 Task: Set the image format for the scene video filter to PNG.
Action: Mouse moved to (87, 12)
Screenshot: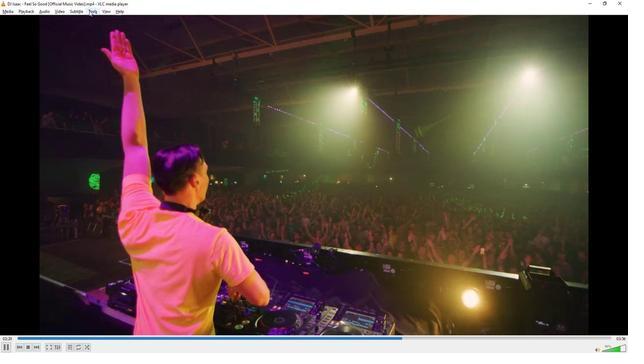 
Action: Mouse pressed left at (87, 12)
Screenshot: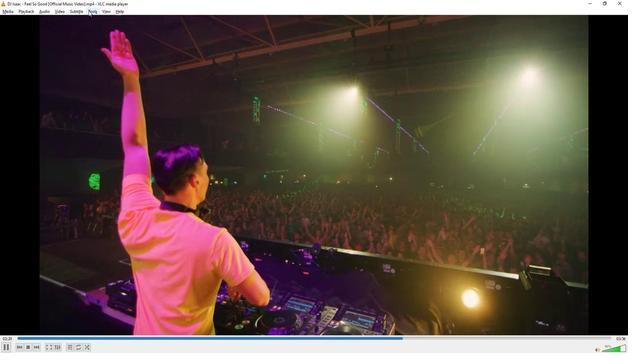
Action: Mouse moved to (102, 88)
Screenshot: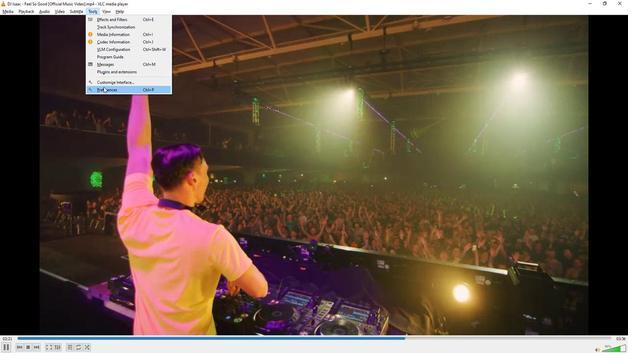 
Action: Mouse pressed left at (102, 88)
Screenshot: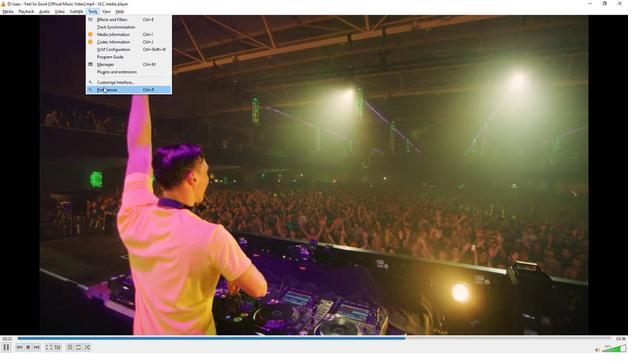 
Action: Mouse moved to (139, 276)
Screenshot: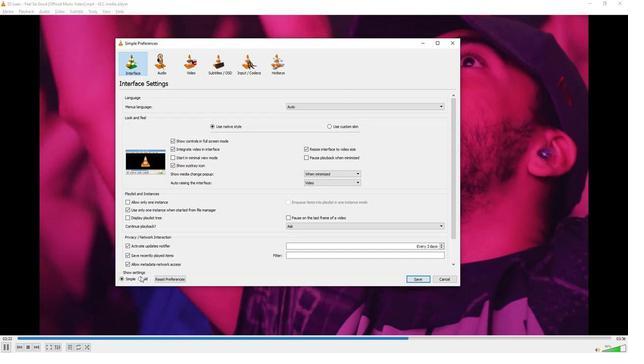 
Action: Mouse pressed left at (139, 276)
Screenshot: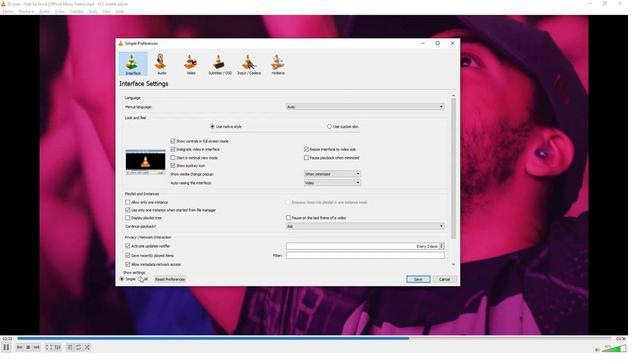 
Action: Mouse moved to (139, 201)
Screenshot: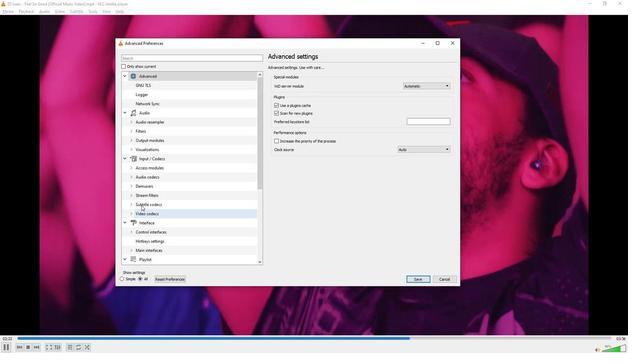 
Action: Mouse scrolled (139, 201) with delta (0, 0)
Screenshot: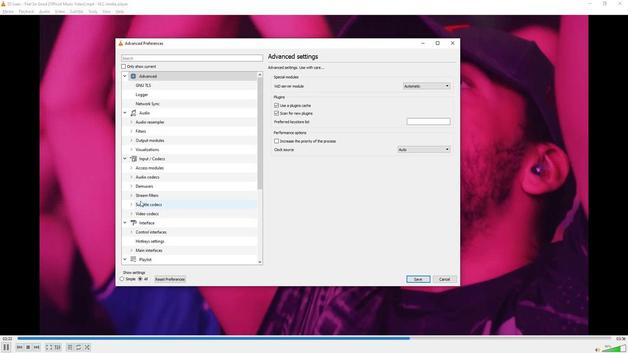 
Action: Mouse scrolled (139, 201) with delta (0, 0)
Screenshot: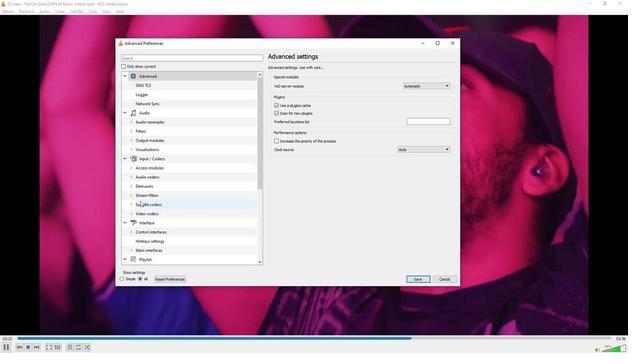 
Action: Mouse scrolled (139, 201) with delta (0, 0)
Screenshot: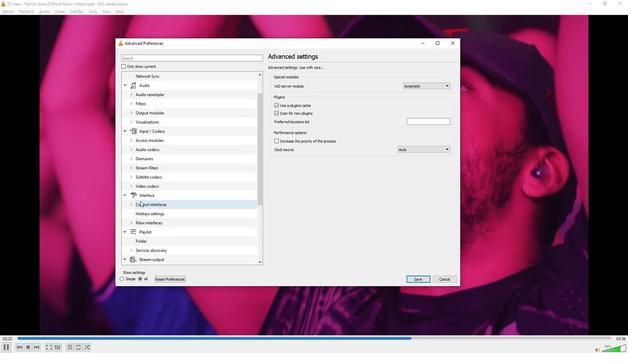 
Action: Mouse scrolled (139, 201) with delta (0, 0)
Screenshot: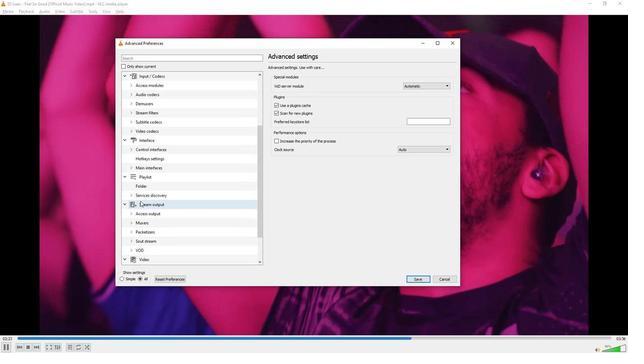 
Action: Mouse scrolled (139, 201) with delta (0, 0)
Screenshot: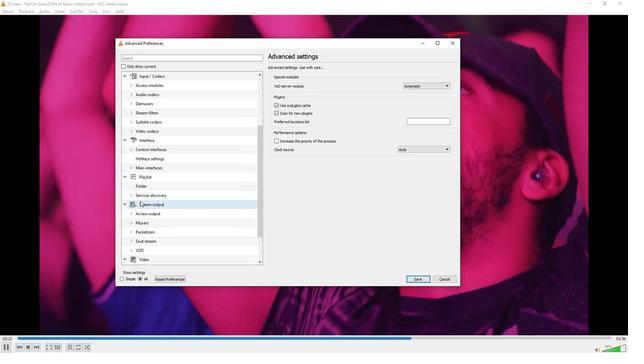 
Action: Mouse scrolled (139, 201) with delta (0, 0)
Screenshot: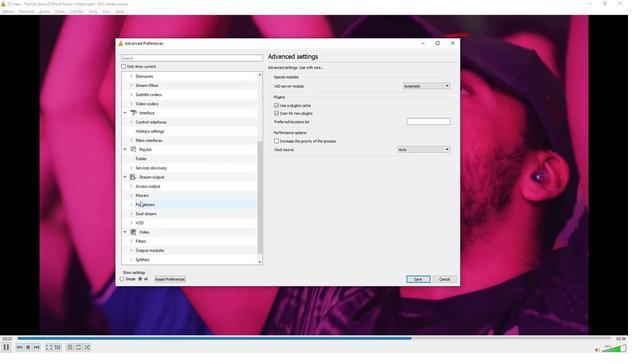 
Action: Mouse scrolled (139, 201) with delta (0, 0)
Screenshot: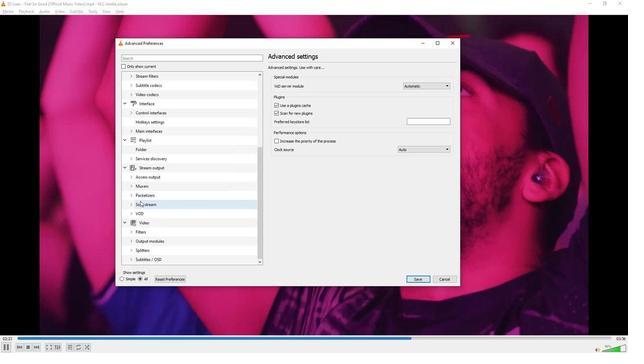 
Action: Mouse scrolled (139, 201) with delta (0, 0)
Screenshot: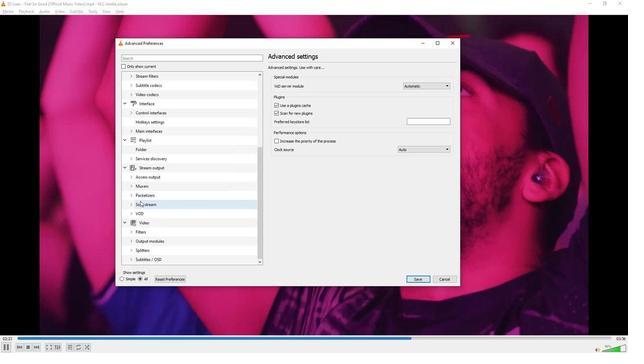 
Action: Mouse scrolled (139, 201) with delta (0, 0)
Screenshot: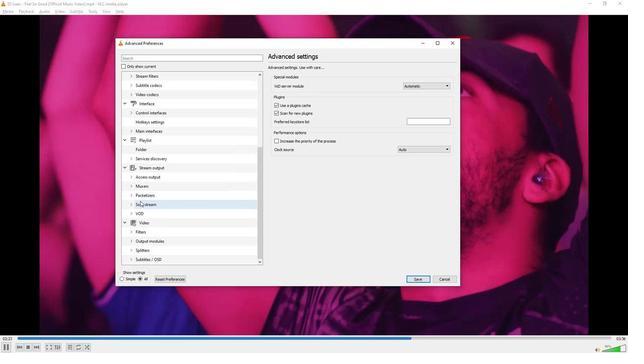 
Action: Mouse moved to (129, 232)
Screenshot: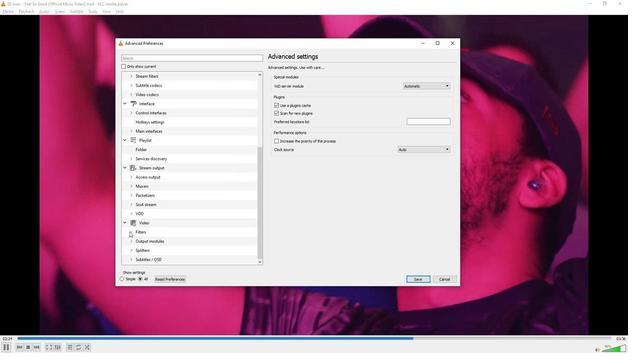 
Action: Mouse pressed left at (129, 232)
Screenshot: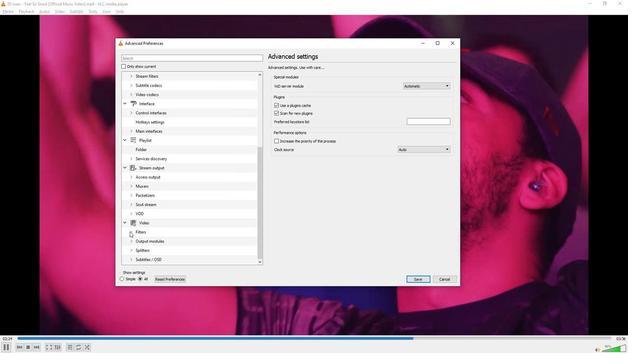 
Action: Mouse moved to (150, 200)
Screenshot: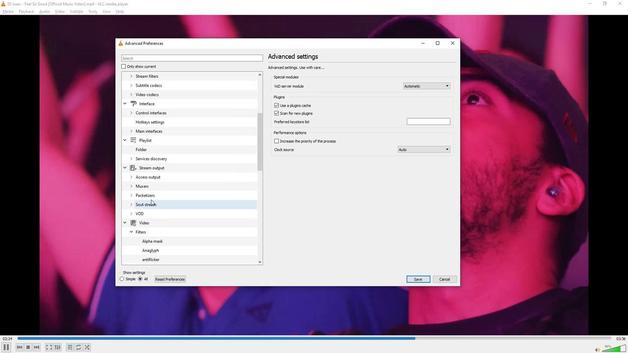 
Action: Mouse scrolled (150, 200) with delta (0, 0)
Screenshot: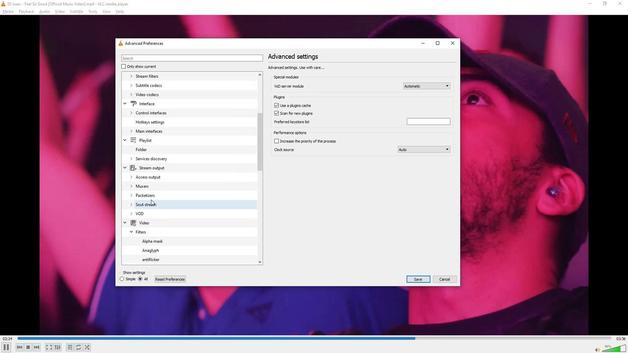 
Action: Mouse moved to (151, 200)
Screenshot: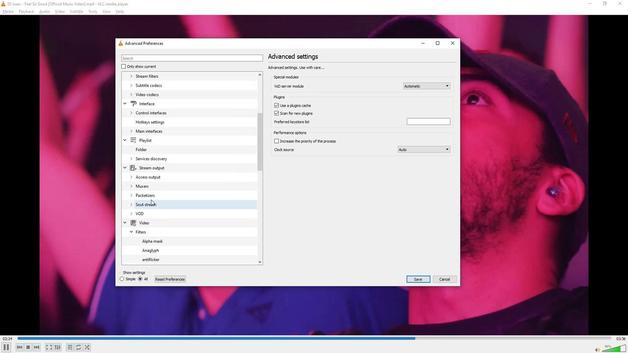 
Action: Mouse scrolled (151, 199) with delta (0, 0)
Screenshot: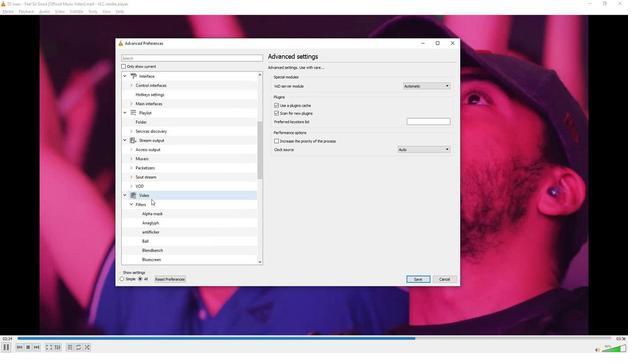 
Action: Mouse scrolled (151, 199) with delta (0, 0)
Screenshot: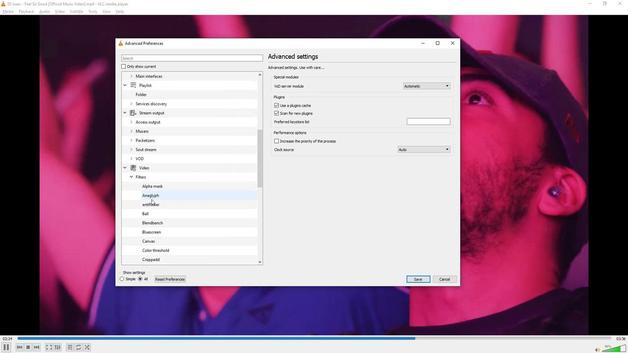 
Action: Mouse scrolled (151, 199) with delta (0, 0)
Screenshot: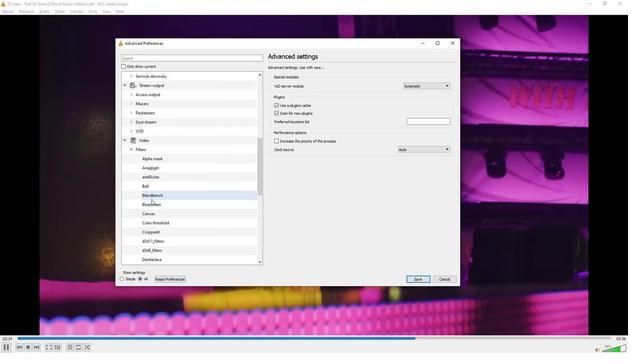 
Action: Mouse scrolled (151, 199) with delta (0, 0)
Screenshot: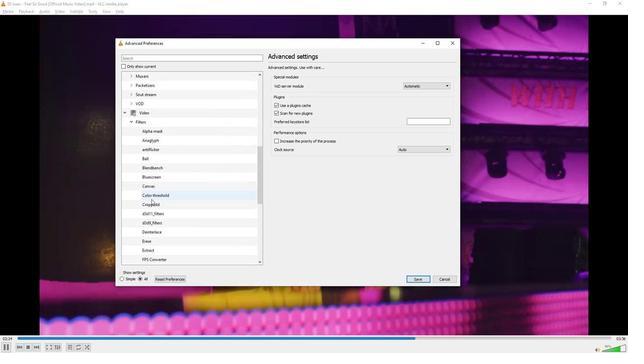 
Action: Mouse scrolled (151, 199) with delta (0, 0)
Screenshot: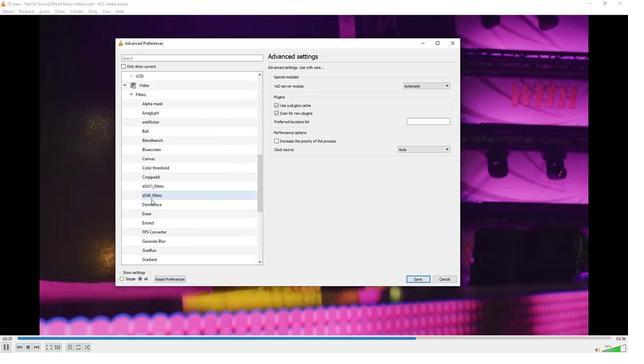 
Action: Mouse scrolled (151, 199) with delta (0, 0)
Screenshot: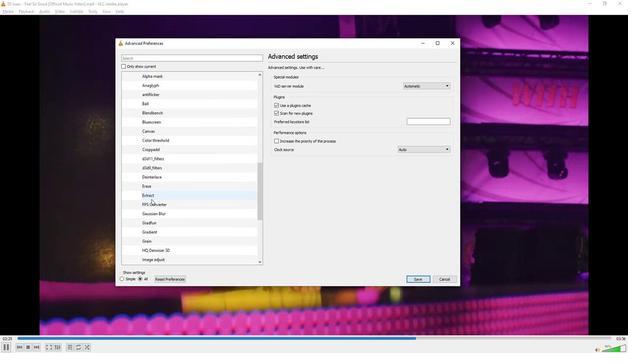 
Action: Mouse scrolled (151, 199) with delta (0, 0)
Screenshot: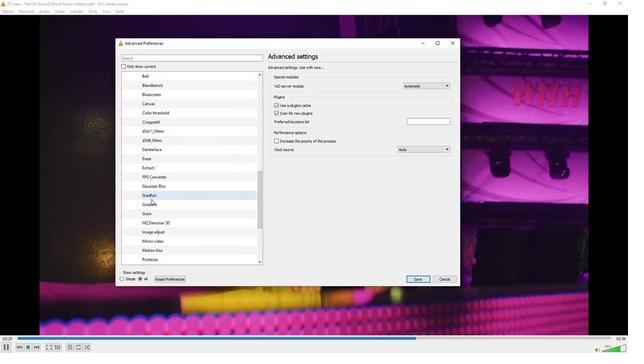 
Action: Mouse moved to (150, 204)
Screenshot: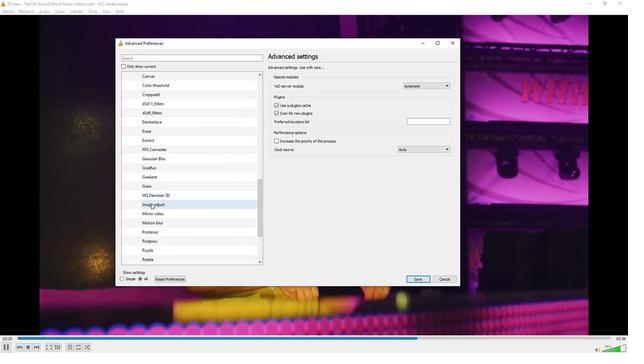 
Action: Mouse scrolled (150, 204) with delta (0, 0)
Screenshot: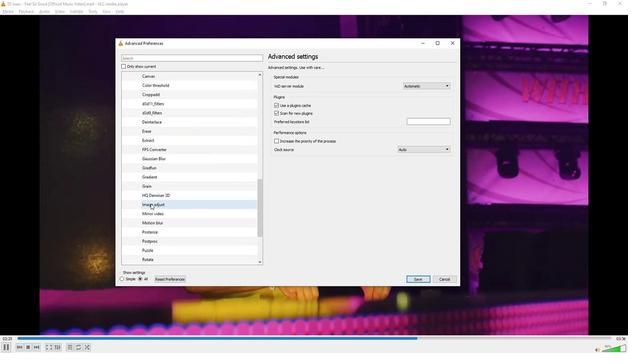 
Action: Mouse moved to (150, 204)
Screenshot: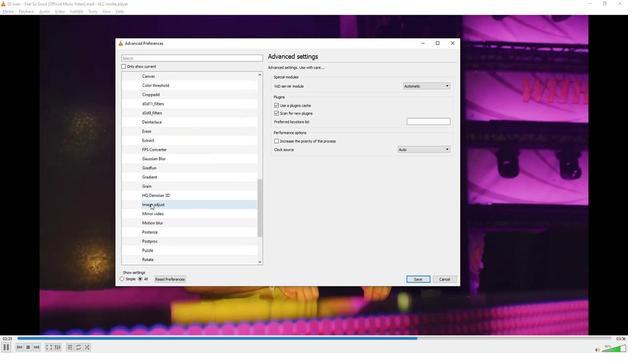 
Action: Mouse scrolled (150, 204) with delta (0, 0)
Screenshot: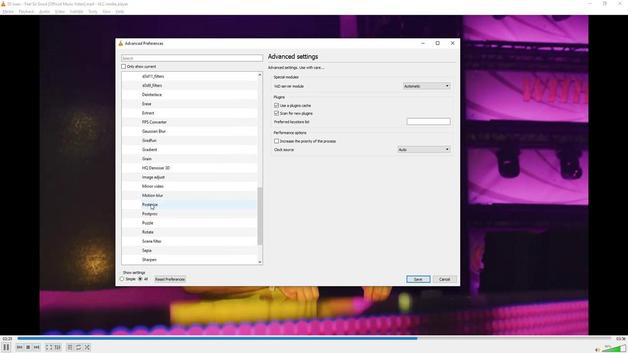 
Action: Mouse moved to (151, 212)
Screenshot: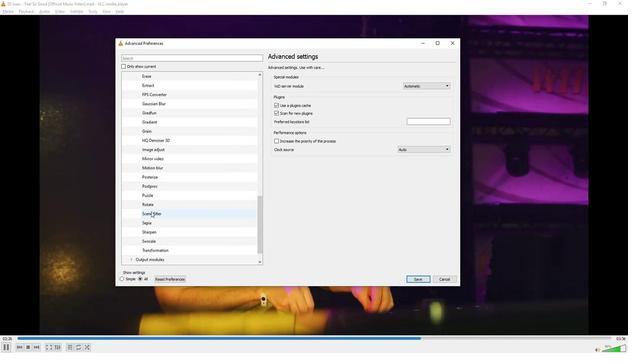 
Action: Mouse pressed left at (151, 212)
Screenshot: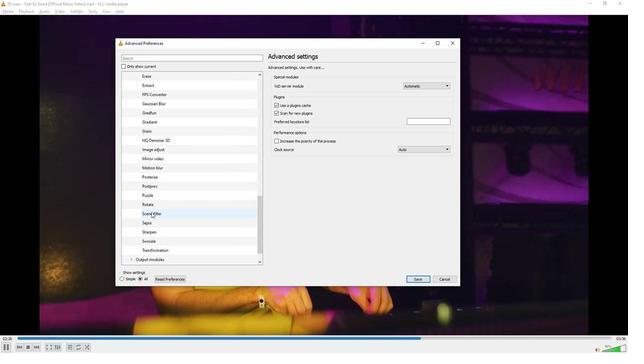 
Action: Mouse moved to (431, 79)
Screenshot: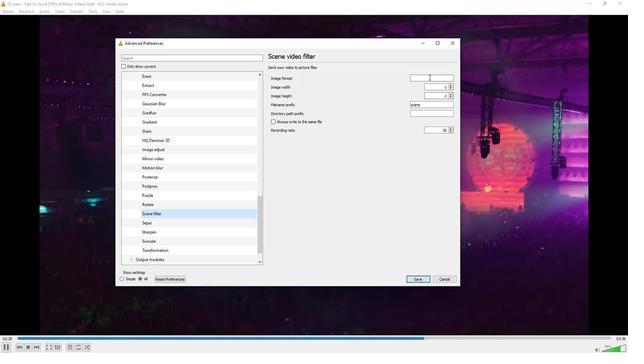 
Action: Mouse pressed left at (431, 79)
Screenshot: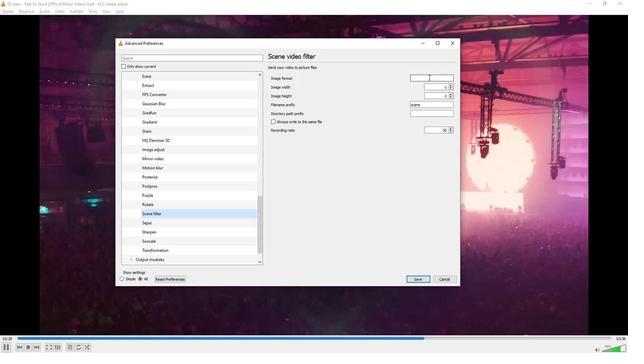
Action: Key pressed png
Screenshot: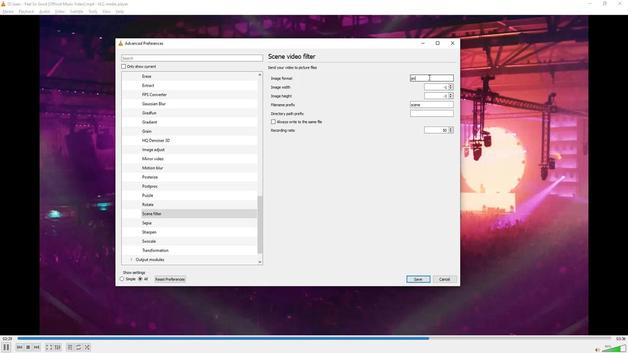 
Action: Mouse moved to (323, 192)
Screenshot: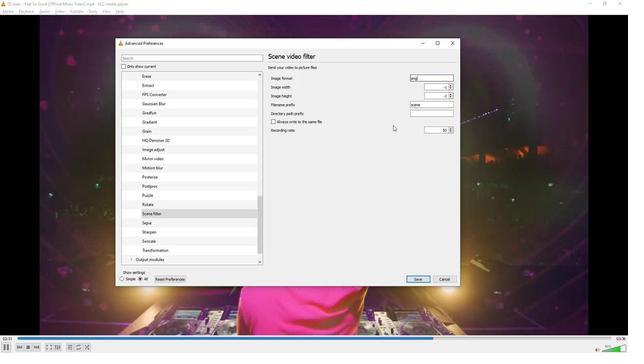 
